 Task: Open a blank sheet, save the file as Alexander.html Add the quote 'Don't let fear hold you back; let it fuel your determination to succeed.' Apply font style 'Playfair Display' and font size 36 Align the text to the Right .Change the text color to  'Brown'
Action: Mouse moved to (227, 166)
Screenshot: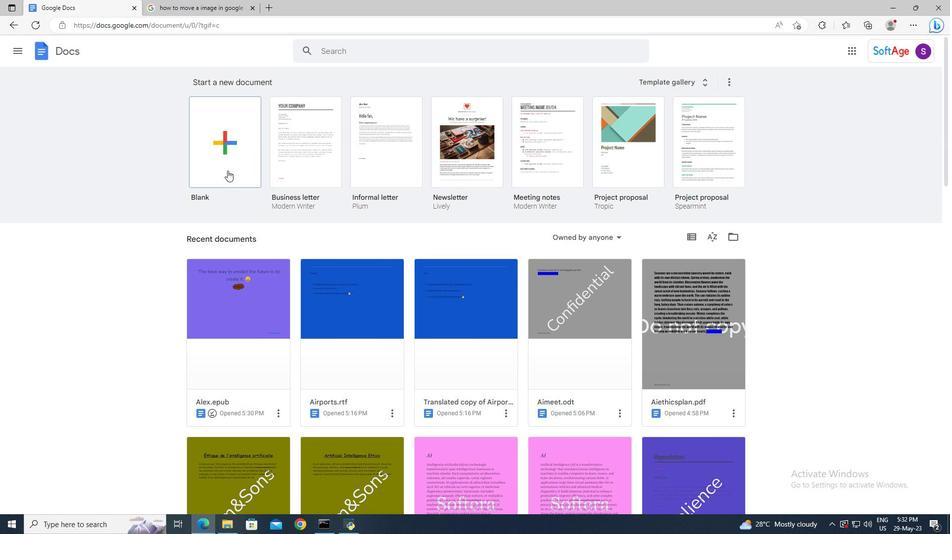 
Action: Mouse pressed left at (227, 166)
Screenshot: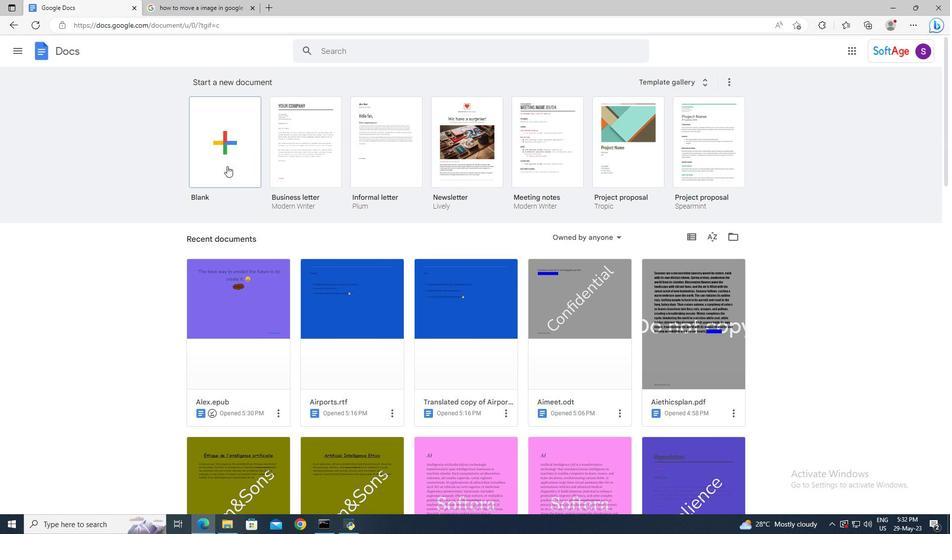
Action: Mouse moved to (94, 45)
Screenshot: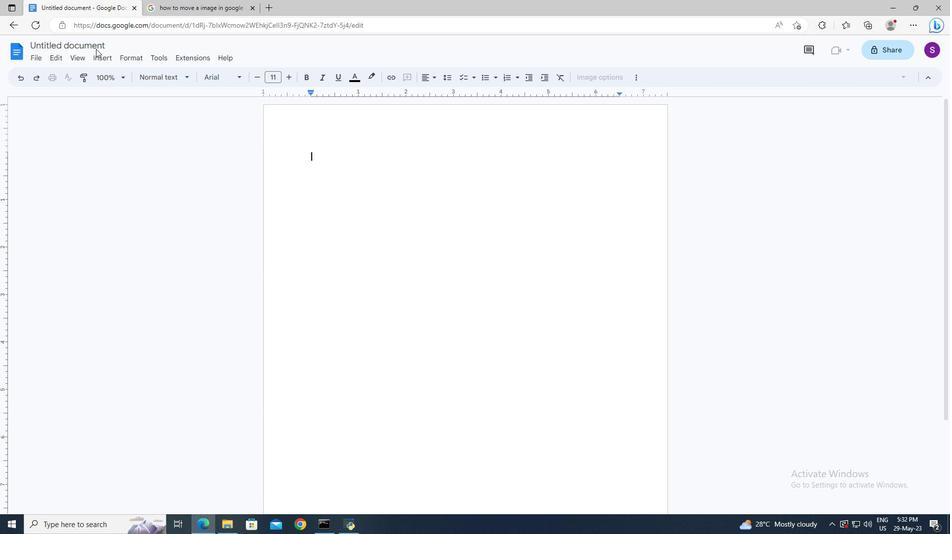 
Action: Mouse pressed left at (94, 45)
Screenshot: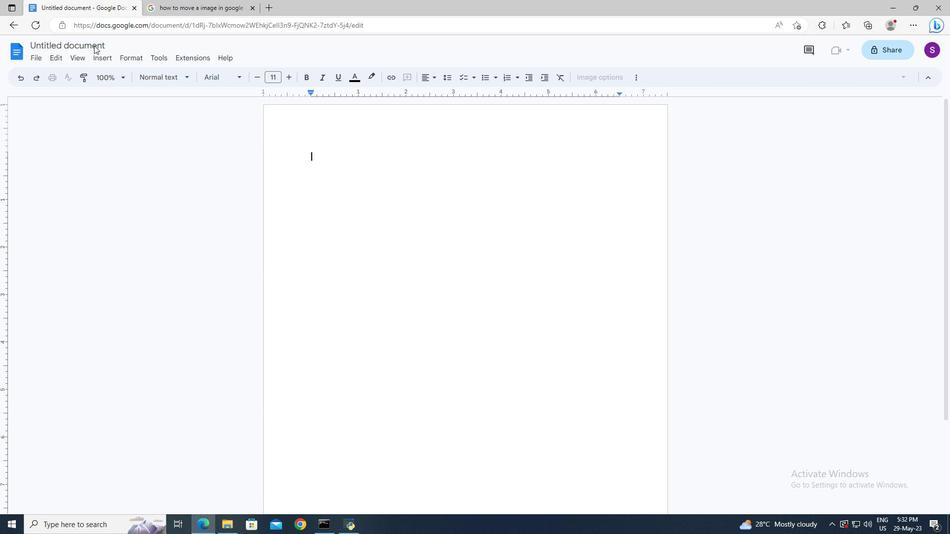 
Action: Key pressed <Key.shift_r>Alexander.html<Key.enter>
Screenshot: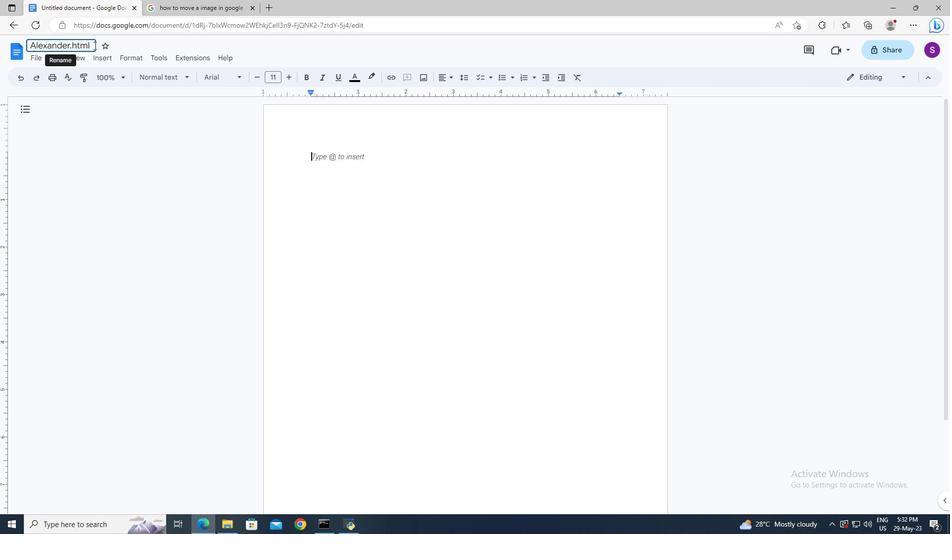 
Action: Mouse moved to (315, 157)
Screenshot: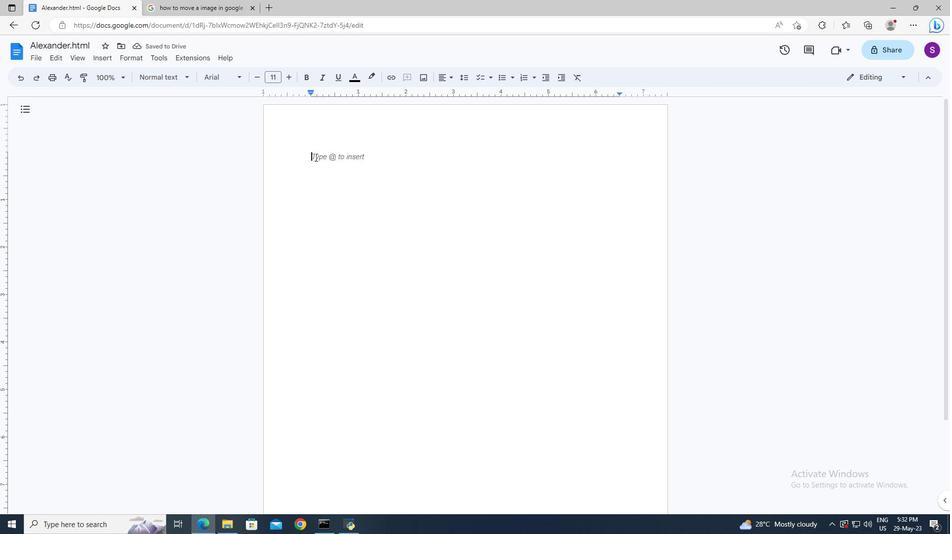 
Action: Mouse pressed left at (315, 157)
Screenshot: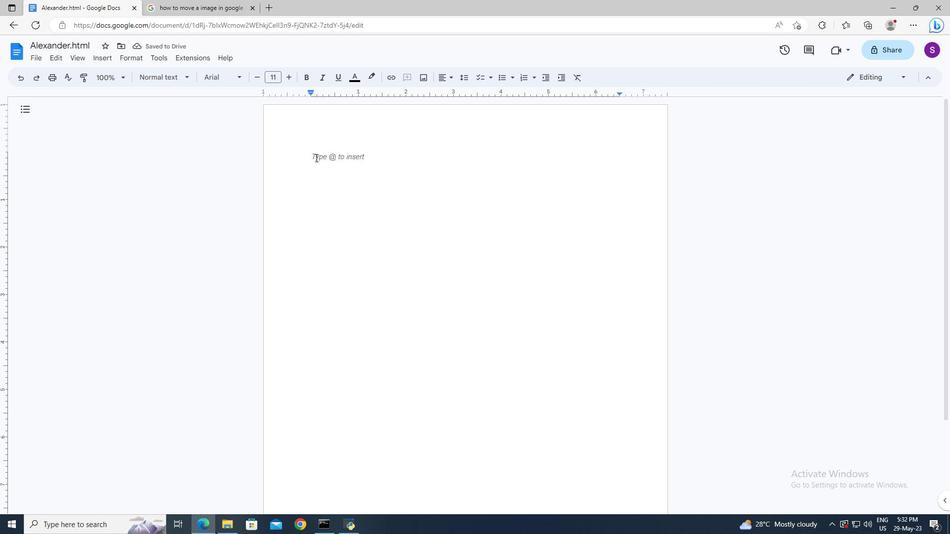 
Action: Key pressed '<Key.shift><Key.shift>Don't<Key.space>let<Key.space>fear<Key.space>hold<Key.space>you<Key.space>back;<Key.space>let<Key.space>it<Key.space>fuel<Key.space>your<Key.space>determination<Key.space>to<Key.space>succeee<Key.backspace>d.'ctrl+A
Screenshot: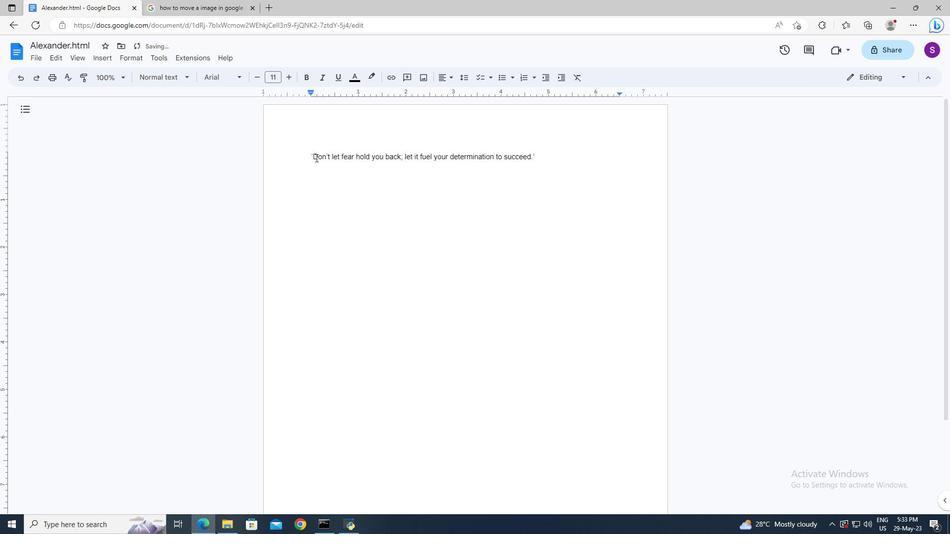 
Action: Mouse moved to (237, 80)
Screenshot: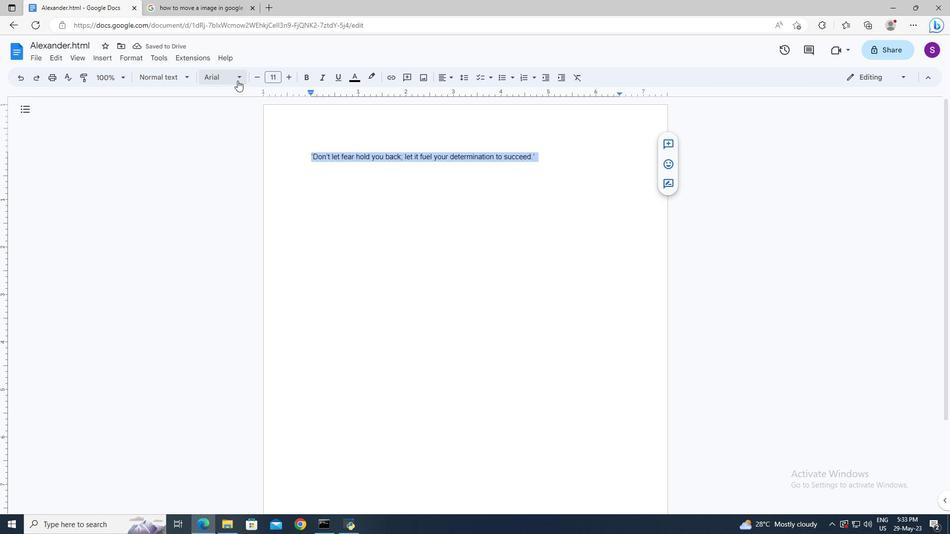 
Action: Mouse pressed left at (237, 80)
Screenshot: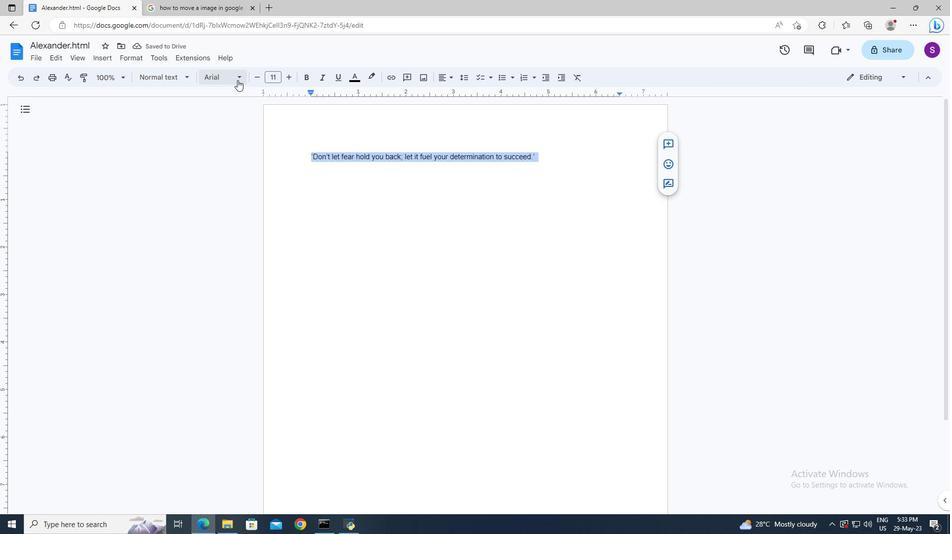 
Action: Mouse moved to (247, 329)
Screenshot: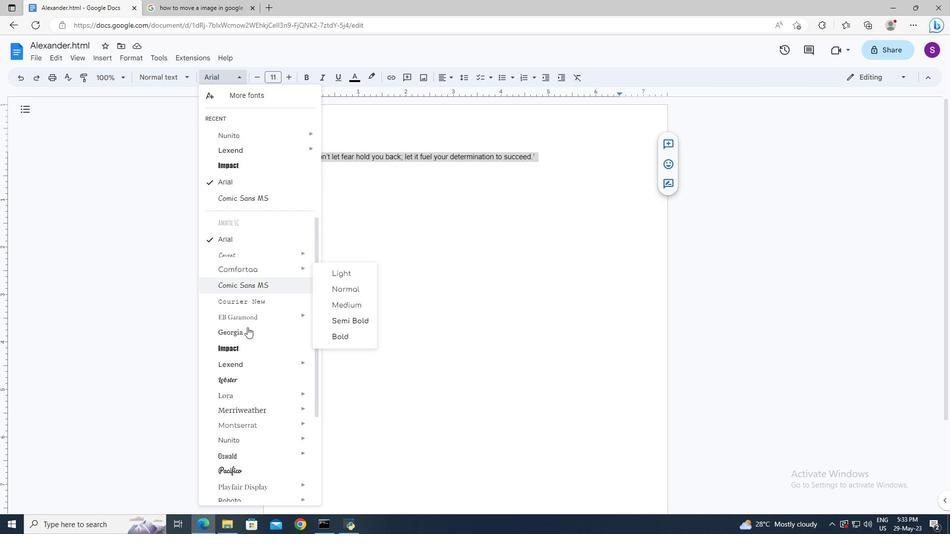 
Action: Mouse scrolled (247, 328) with delta (0, 0)
Screenshot: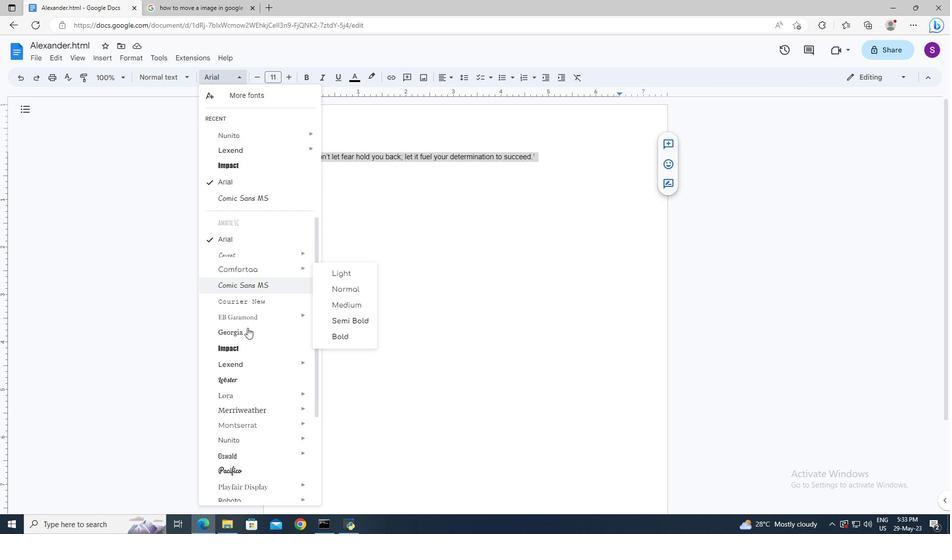 
Action: Mouse moved to (249, 372)
Screenshot: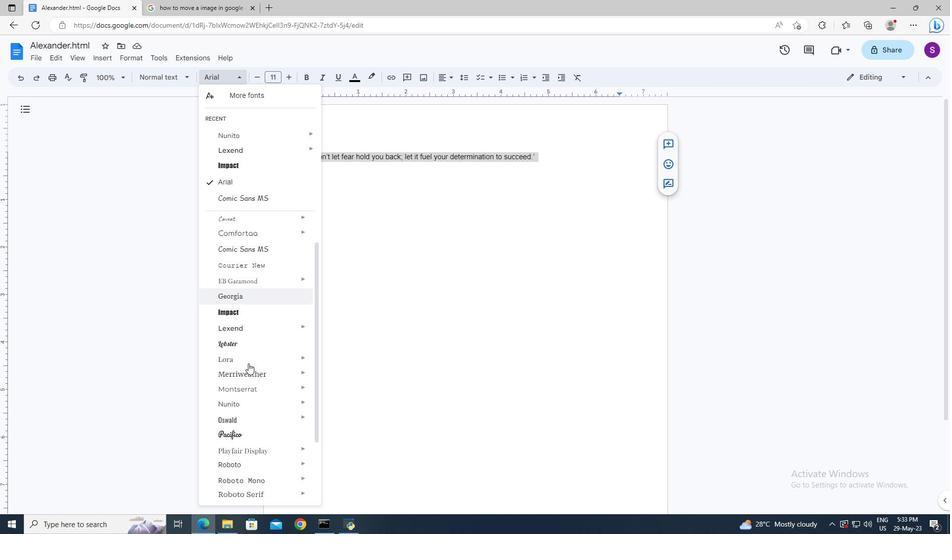 
Action: Mouse scrolled (249, 371) with delta (0, 0)
Screenshot: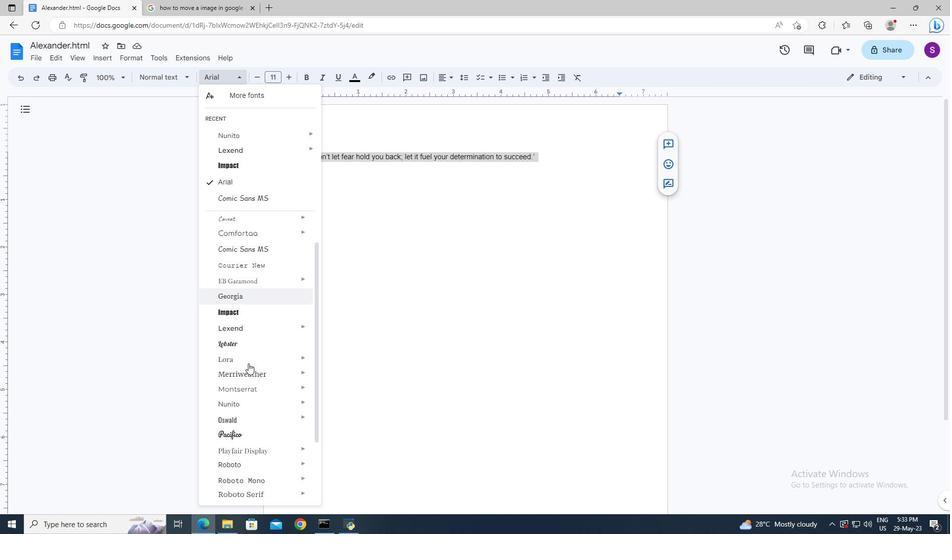 
Action: Mouse moved to (250, 388)
Screenshot: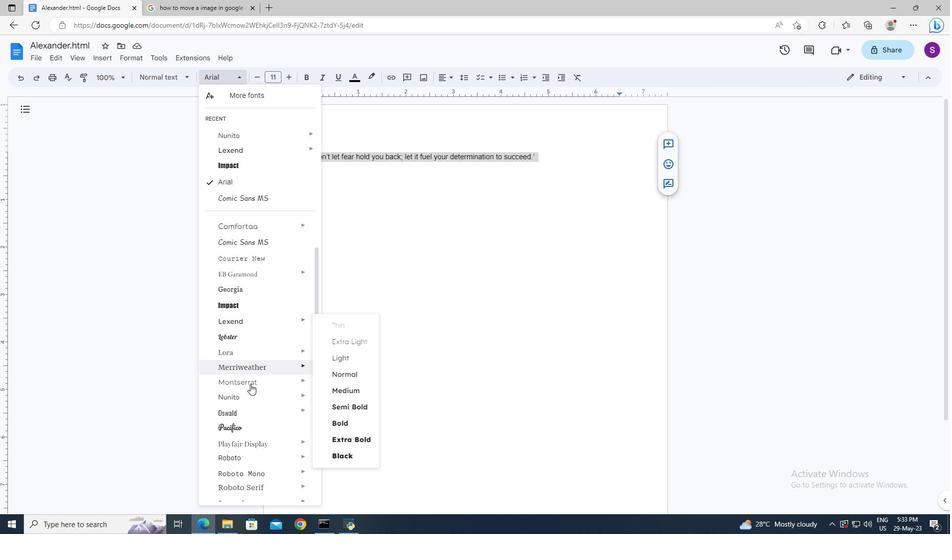 
Action: Mouse scrolled (250, 388) with delta (0, 0)
Screenshot: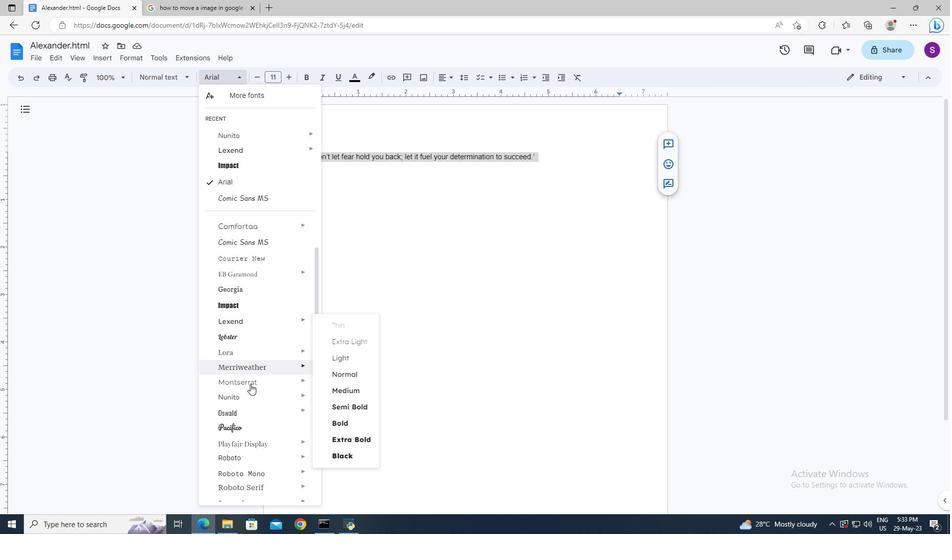
Action: Mouse moved to (252, 404)
Screenshot: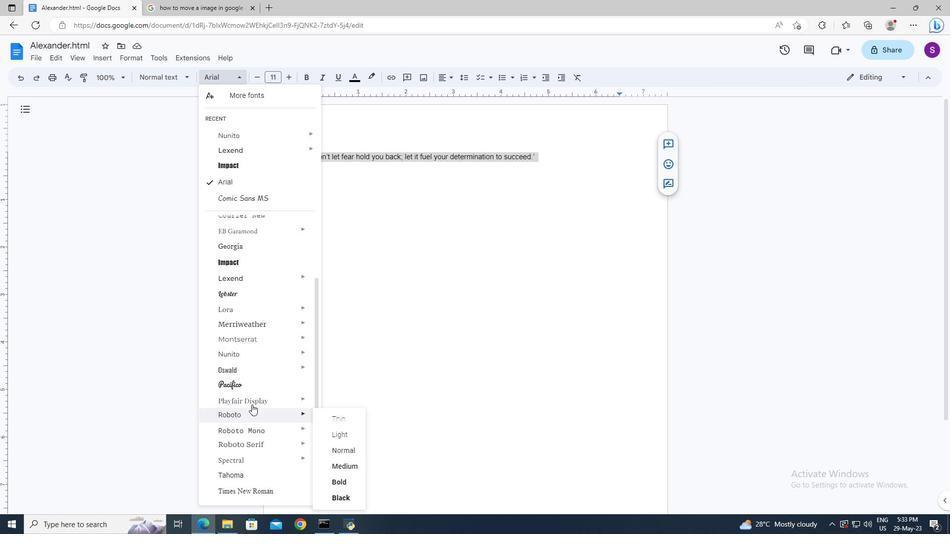 
Action: Mouse pressed left at (252, 404)
Screenshot: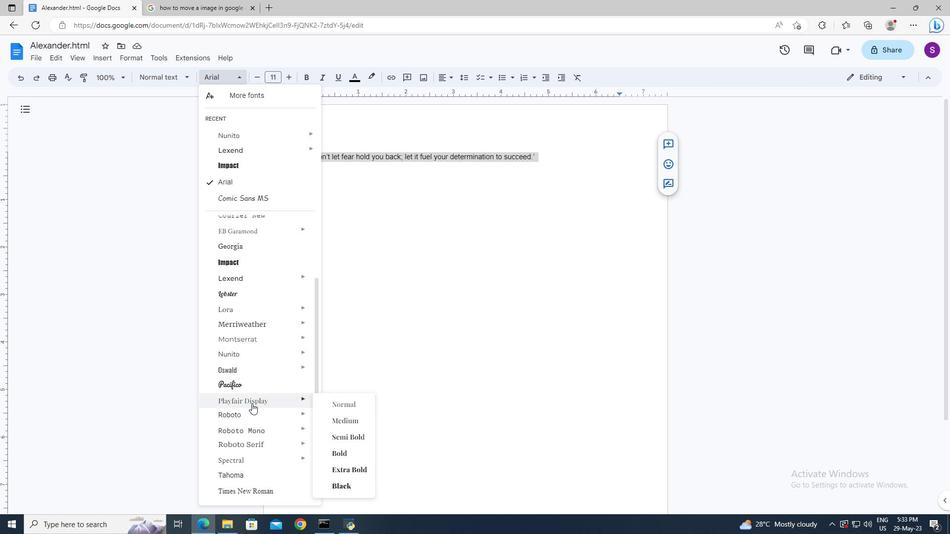 
Action: Mouse moved to (276, 77)
Screenshot: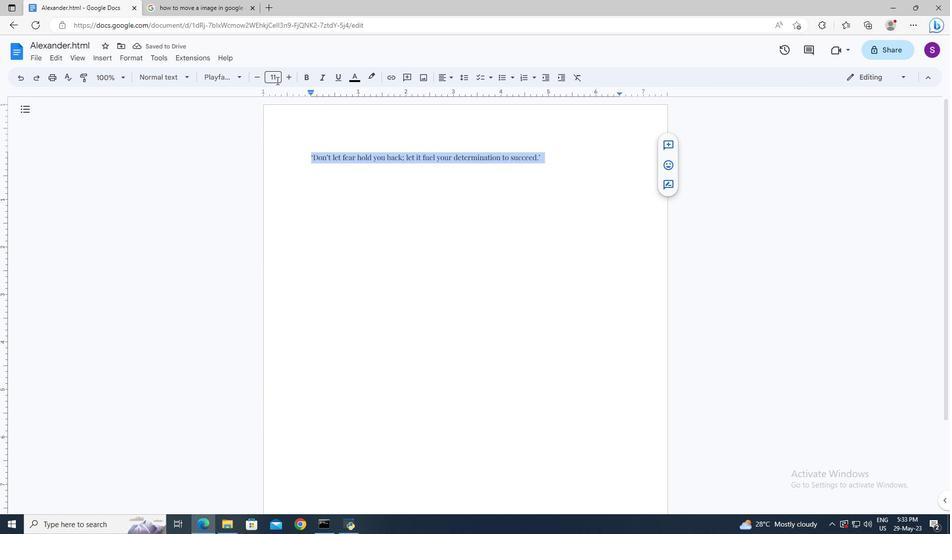 
Action: Mouse pressed left at (276, 77)
Screenshot: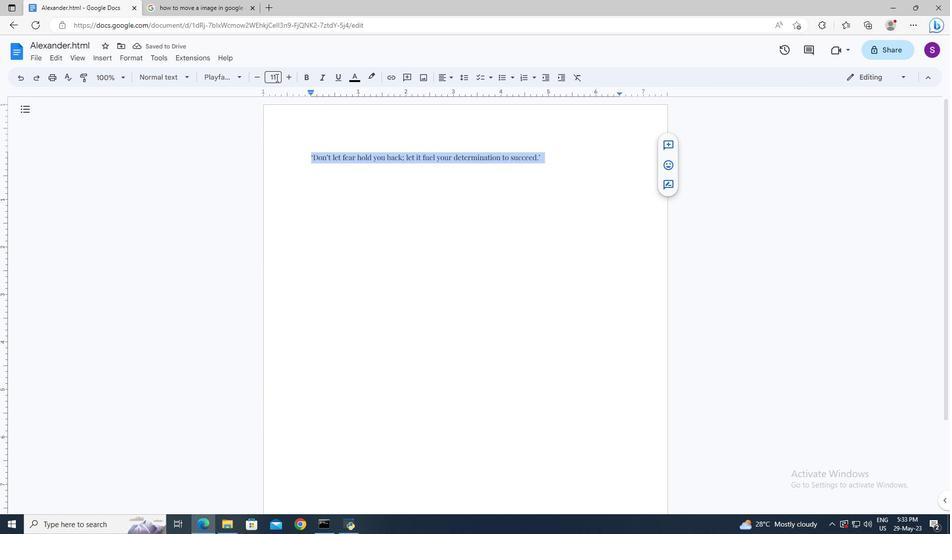 
Action: Mouse moved to (275, 76)
Screenshot: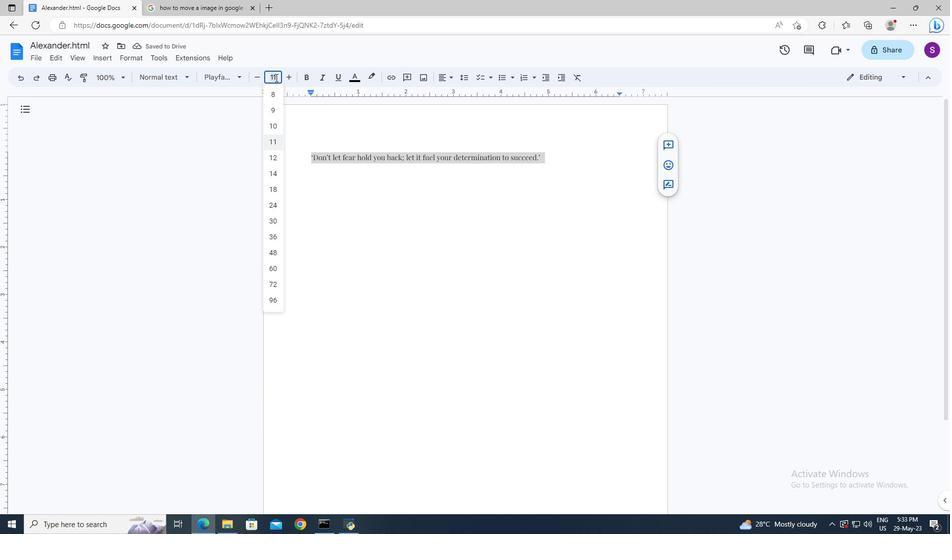 
Action: Key pressed 36<Key.enter>
Screenshot: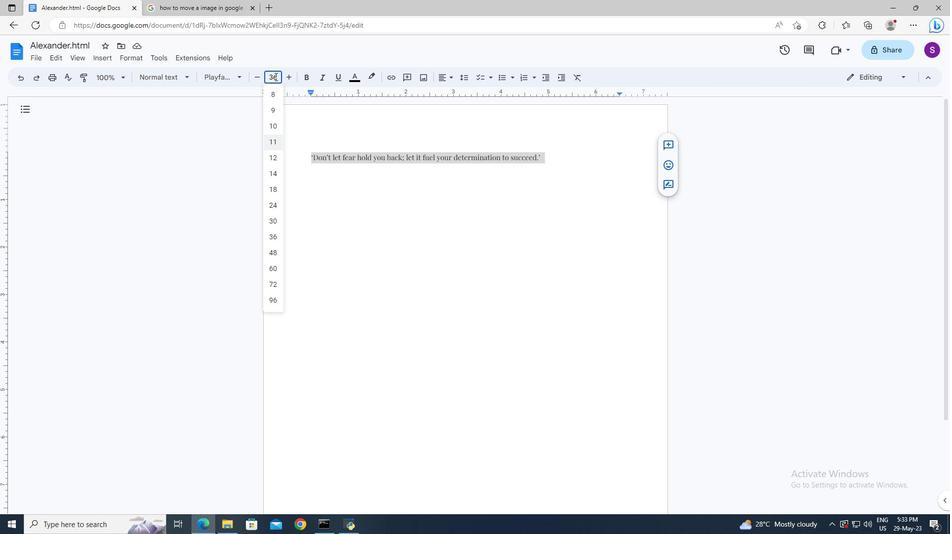 
Action: Mouse moved to (442, 80)
Screenshot: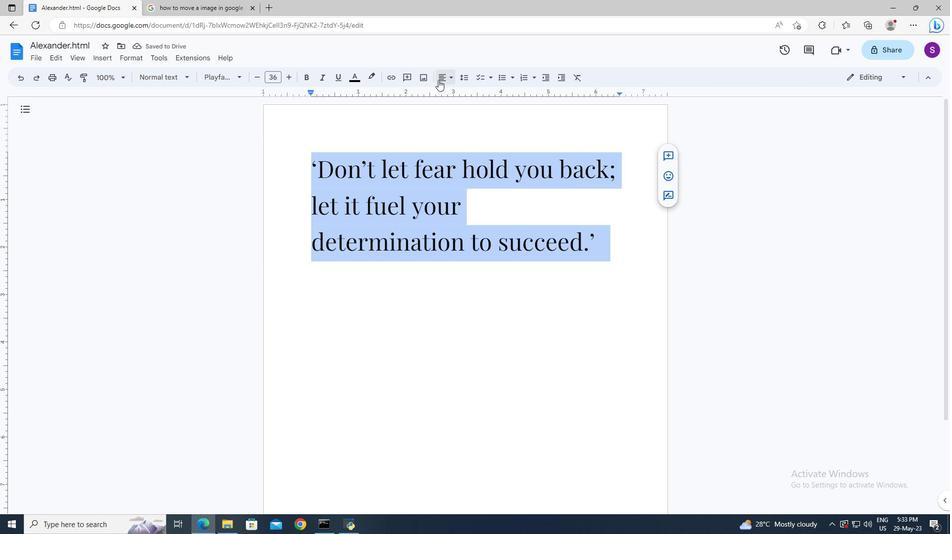 
Action: Mouse pressed left at (442, 80)
Screenshot: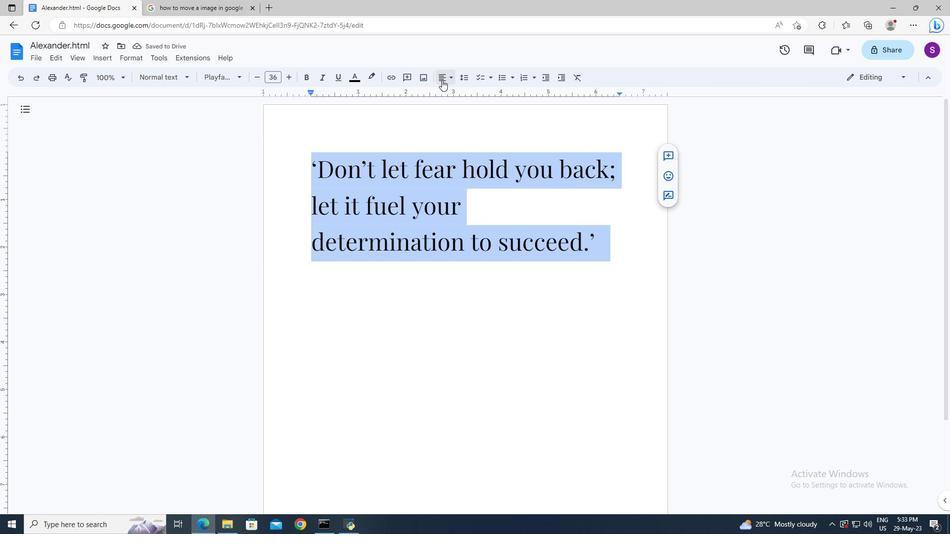 
Action: Mouse moved to (470, 91)
Screenshot: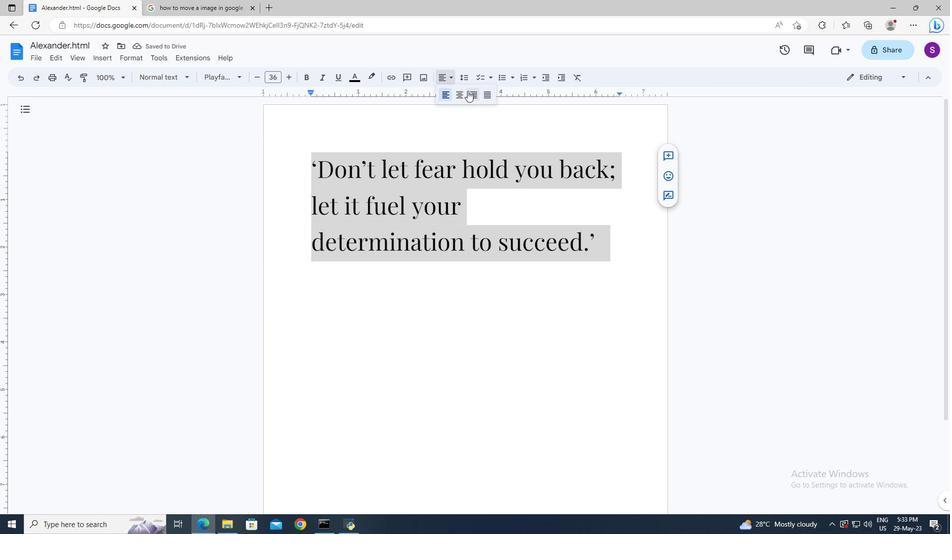 
Action: Mouse pressed left at (470, 91)
Screenshot: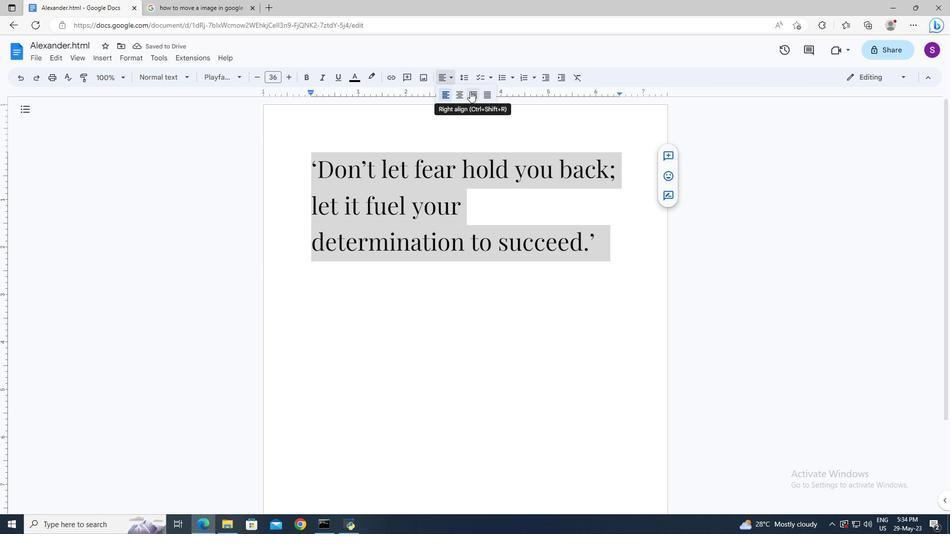 
Action: Mouse moved to (357, 80)
Screenshot: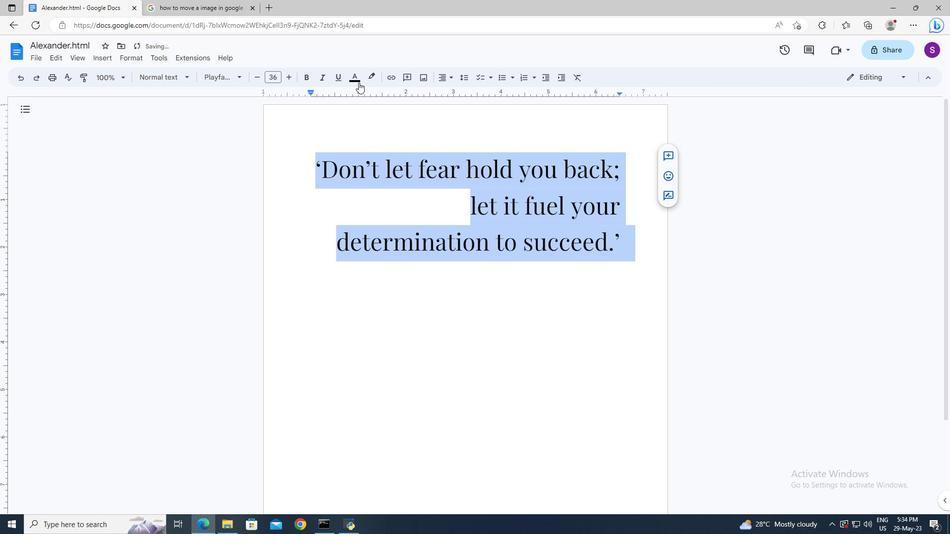 
Action: Mouse pressed left at (357, 80)
Screenshot: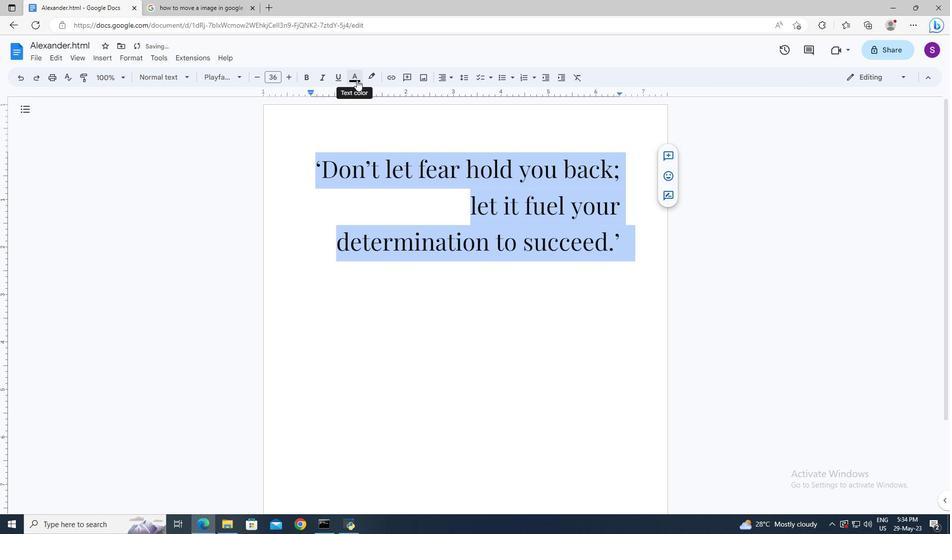 
Action: Mouse moved to (381, 168)
Screenshot: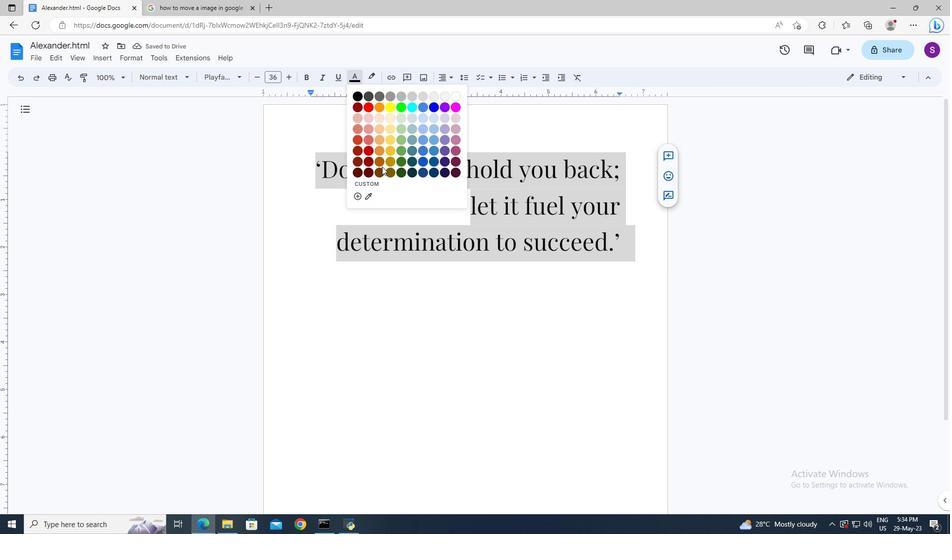 
Action: Mouse pressed left at (381, 168)
Screenshot: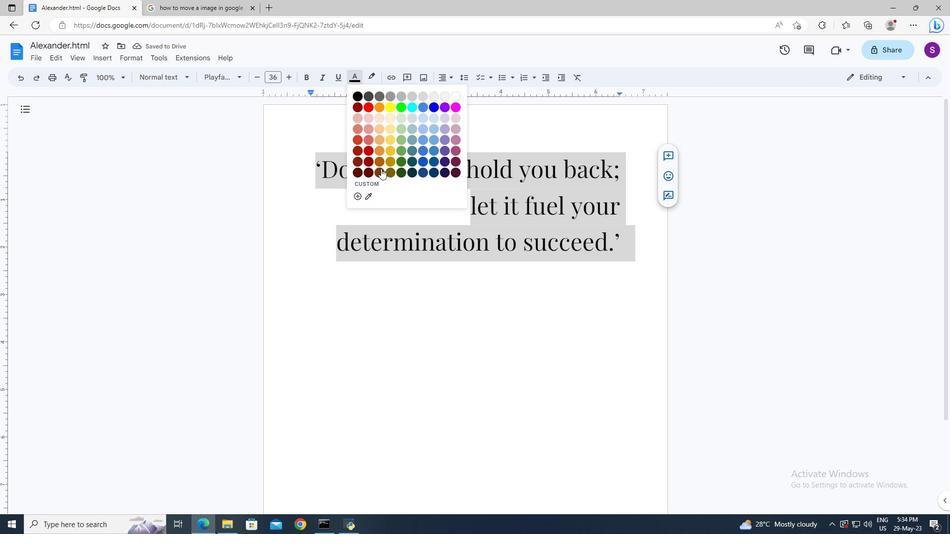 
Action: Mouse moved to (624, 249)
Screenshot: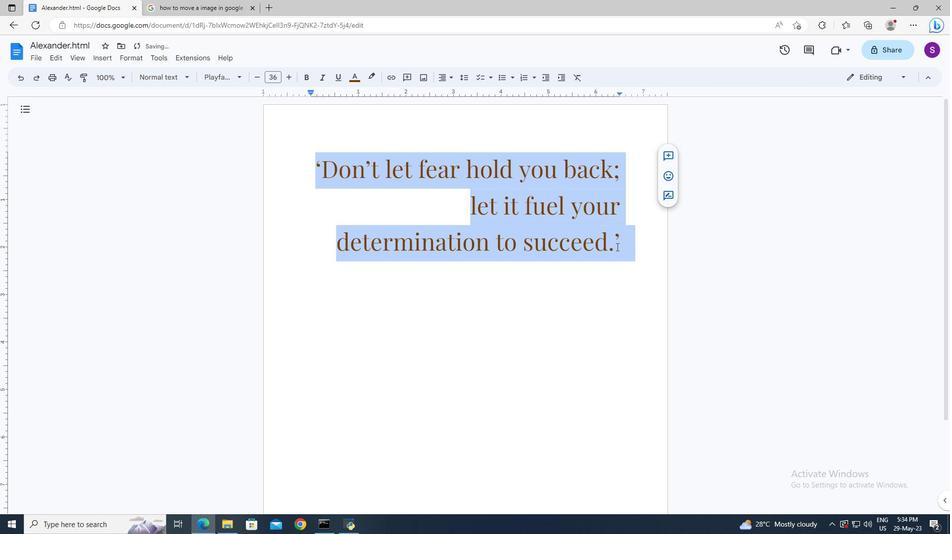 
Action: Mouse pressed left at (624, 249)
Screenshot: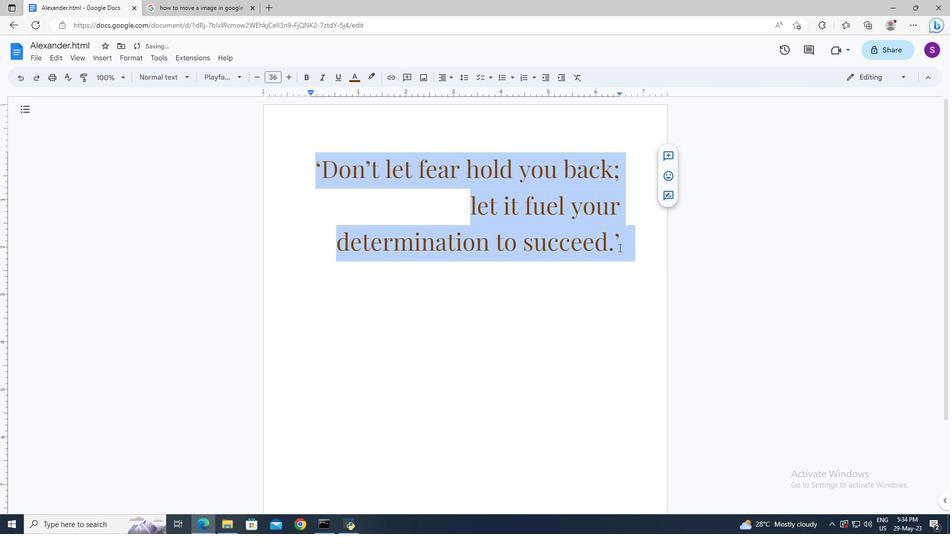 
